 Task: Create a Workspace WS0000000017 in Trello with Workspace Type as ENGINEERING-IT and Workspace Description as WD0000000017. Invite a Team Member mailaustralia7@gmail.com to Workspace WS0000000017 in Trello. Invite a Team Member nikrathi889@gmail.com to Workspace WS0000000017 in Trello. Invite a Team Member carxxstreet791@gmail.com to Workspace WS0000000017 in Trello. Invite a Team Member prateek.ku2001@gmail.com to Workspace WS0000000017 in Trello
Action: Mouse moved to (407, 46)
Screenshot: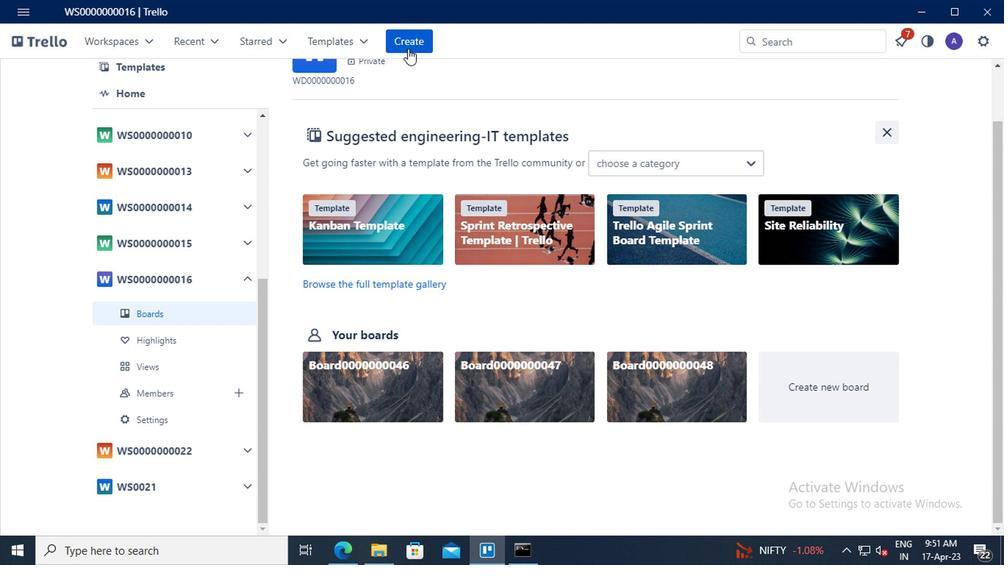 
Action: Mouse pressed left at (407, 46)
Screenshot: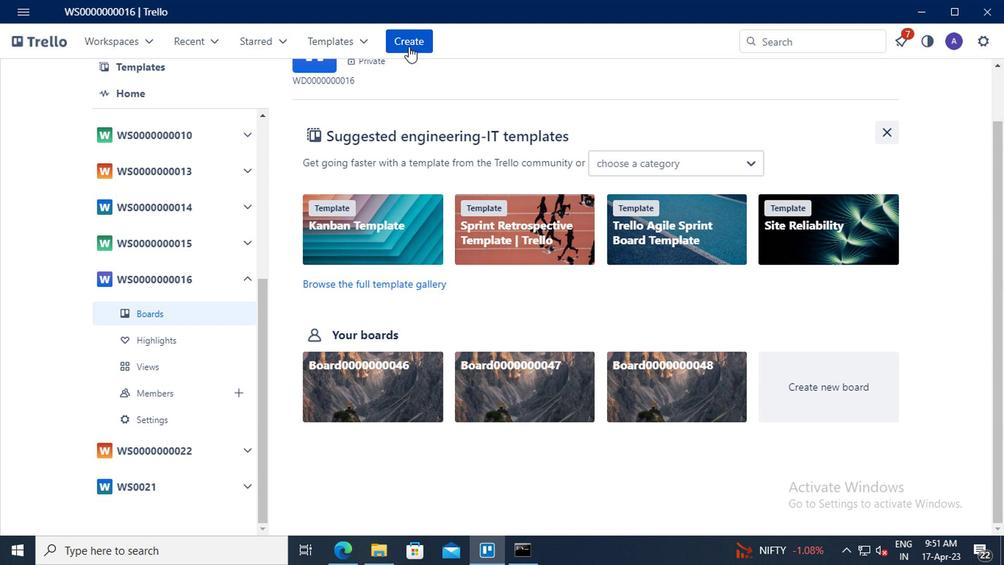 
Action: Mouse moved to (425, 194)
Screenshot: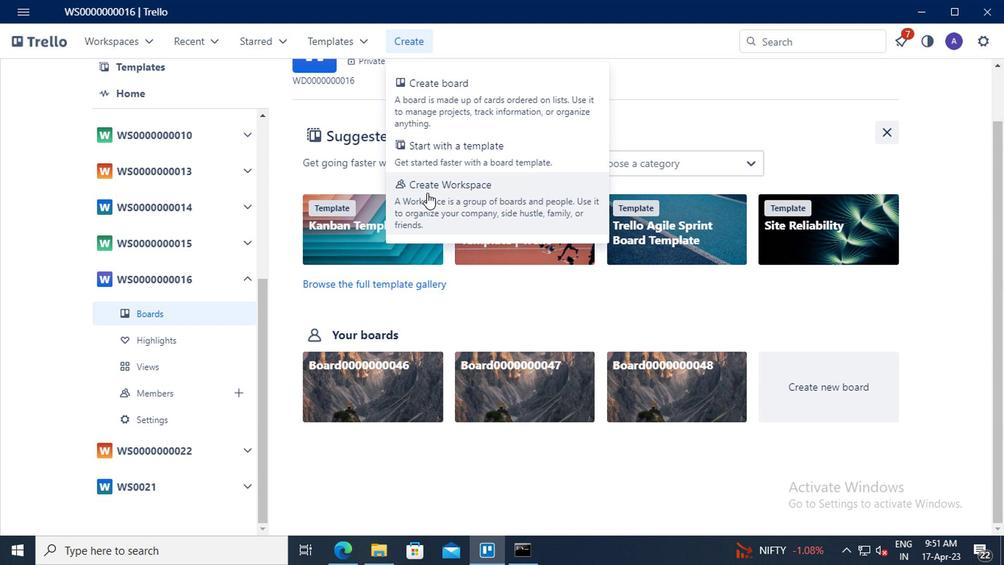 
Action: Mouse pressed left at (425, 194)
Screenshot: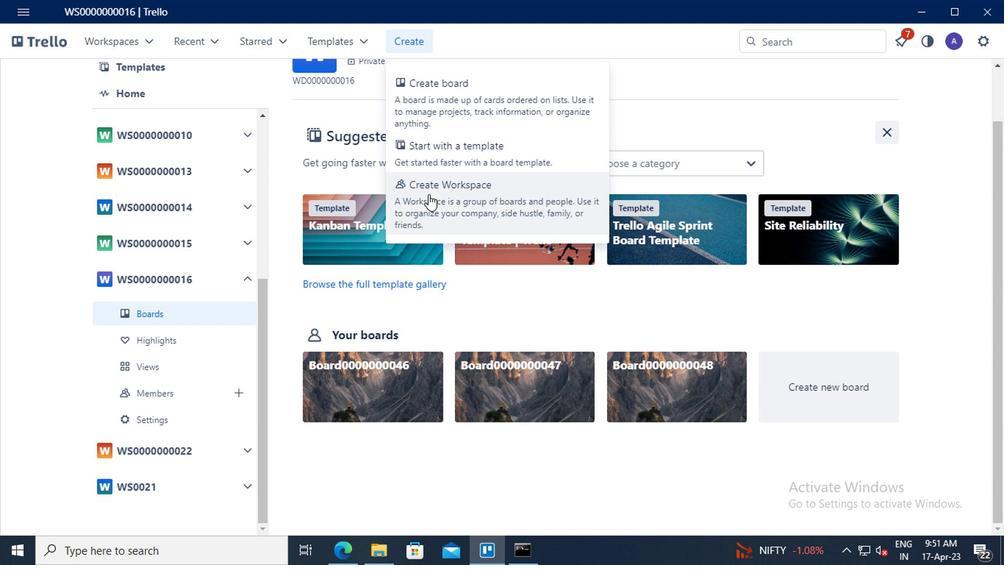
Action: Mouse moved to (234, 229)
Screenshot: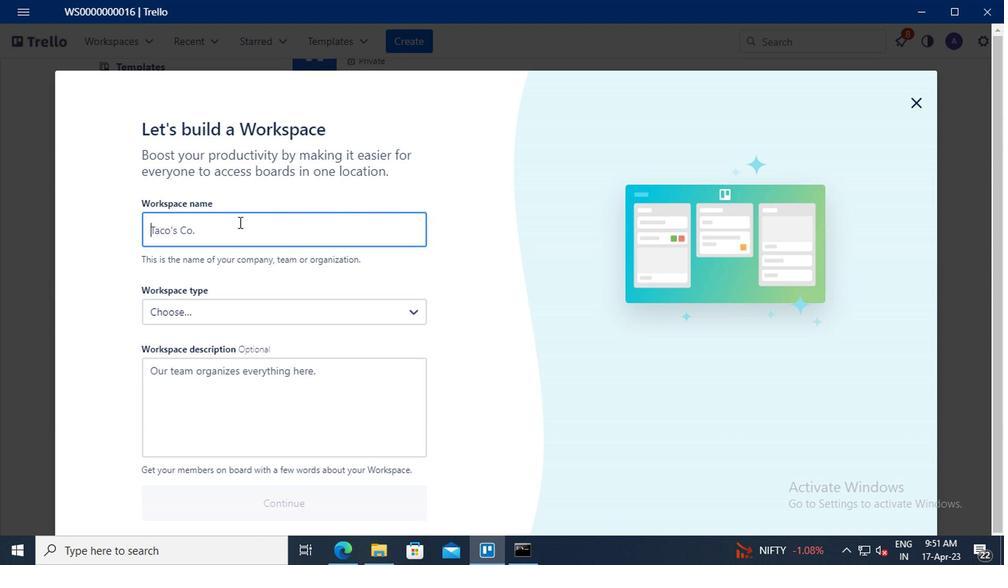 
Action: Mouse pressed left at (234, 229)
Screenshot: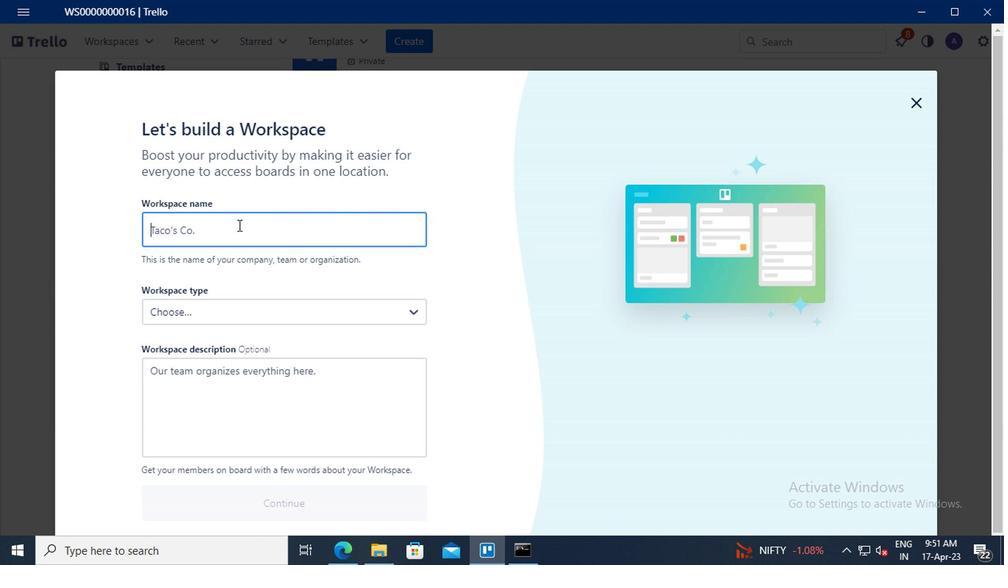 
Action: Key pressed <Key.shift>WS0000000017
Screenshot: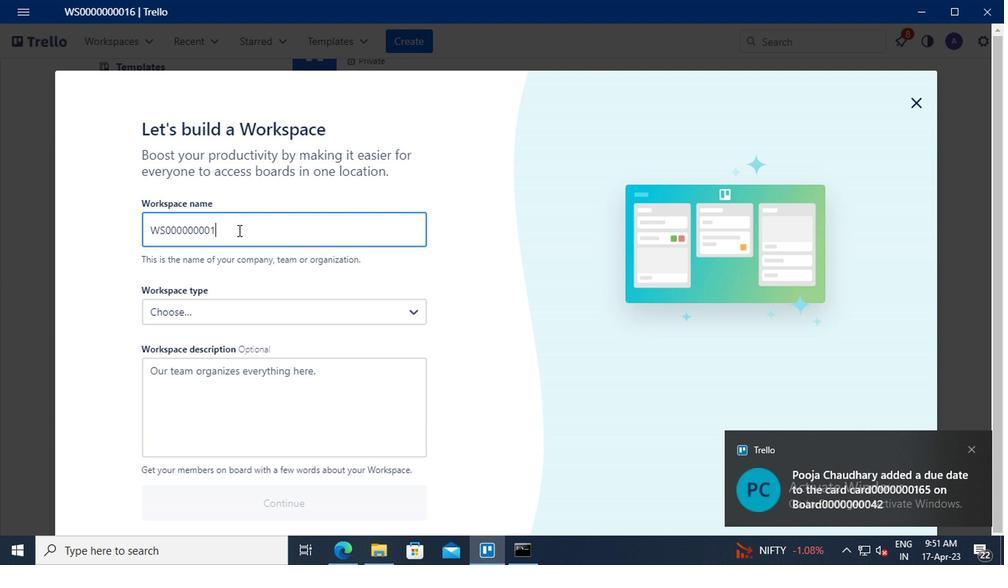 
Action: Mouse moved to (244, 313)
Screenshot: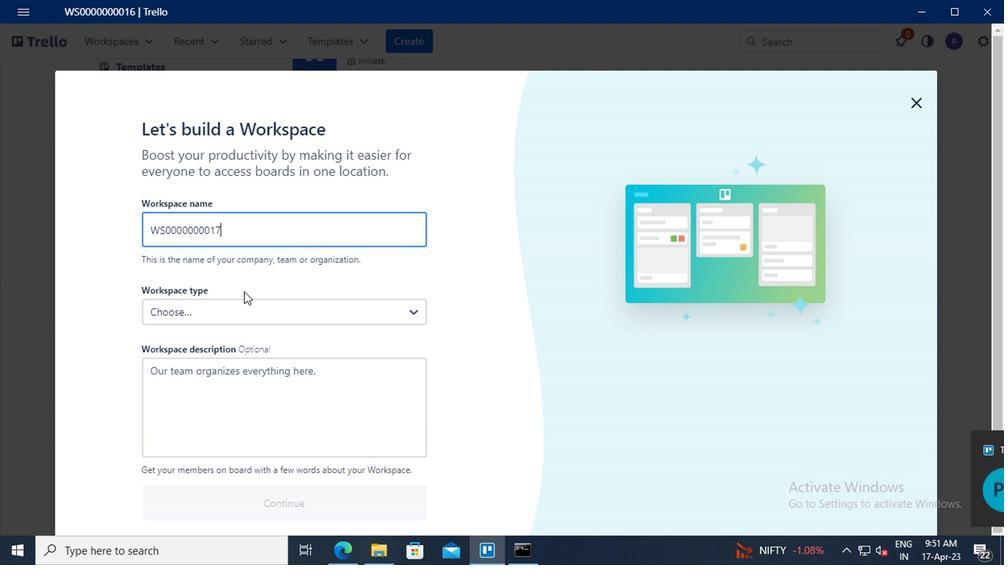 
Action: Mouse pressed left at (244, 313)
Screenshot: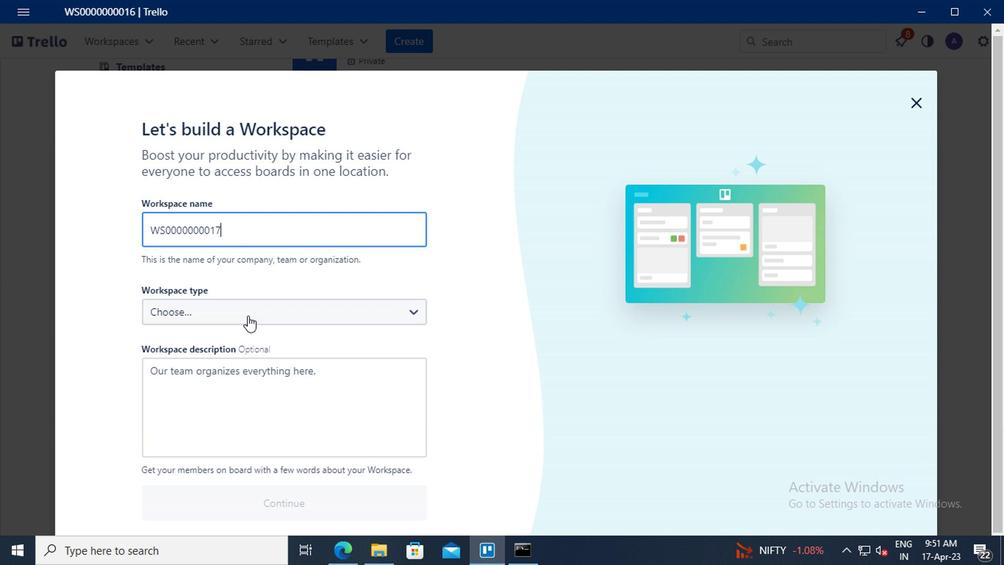 
Action: Mouse moved to (222, 483)
Screenshot: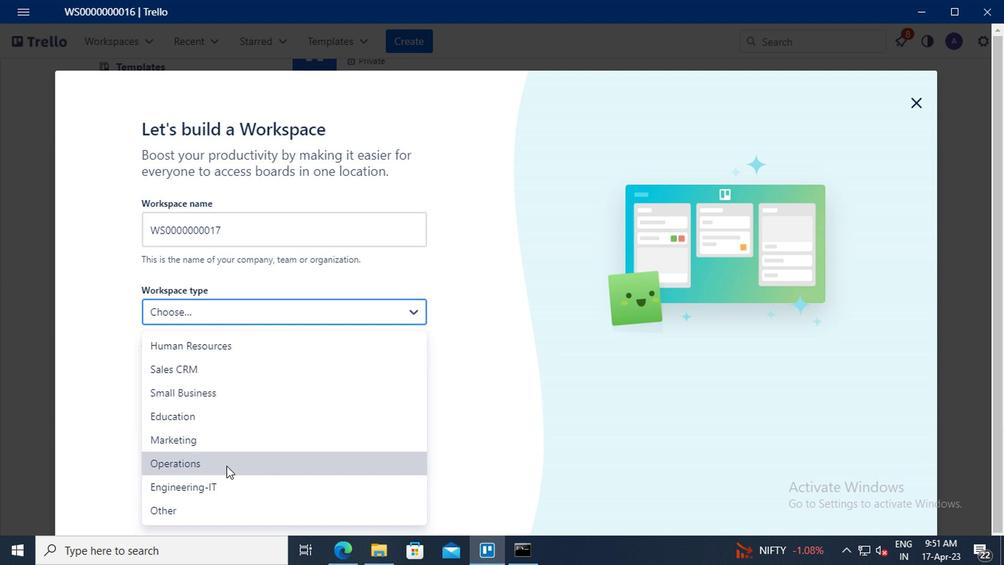 
Action: Mouse pressed left at (222, 483)
Screenshot: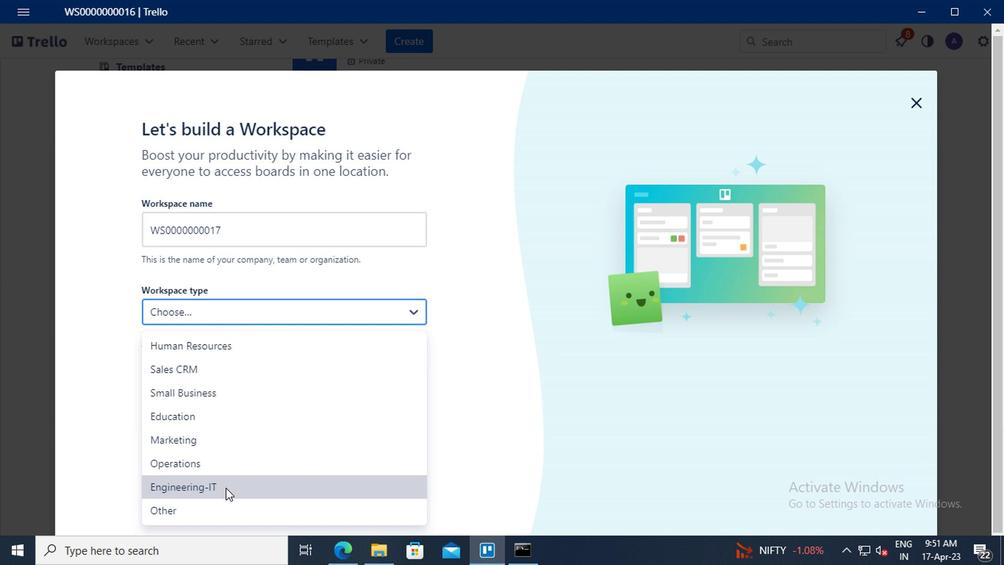 
Action: Mouse moved to (201, 400)
Screenshot: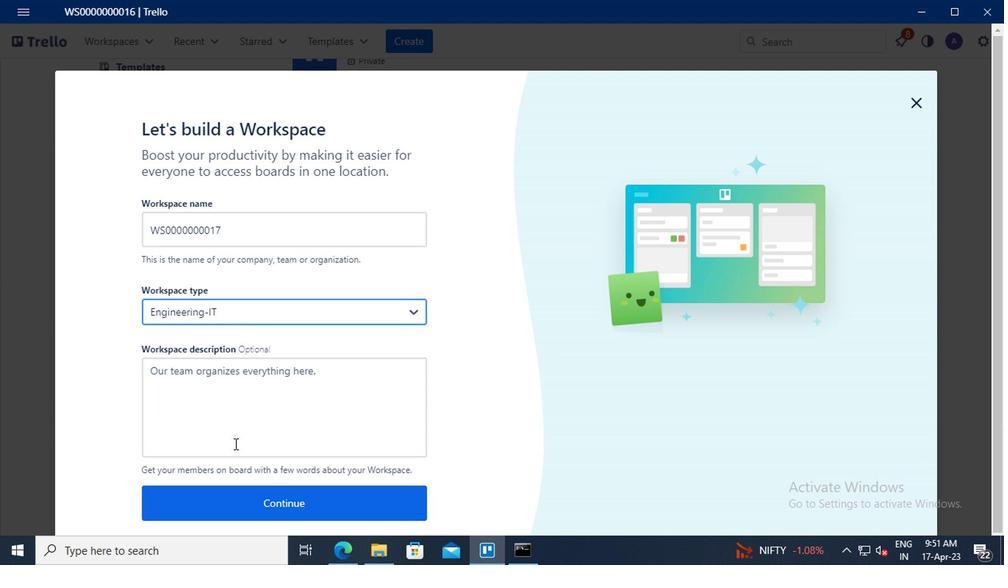 
Action: Mouse pressed left at (201, 400)
Screenshot: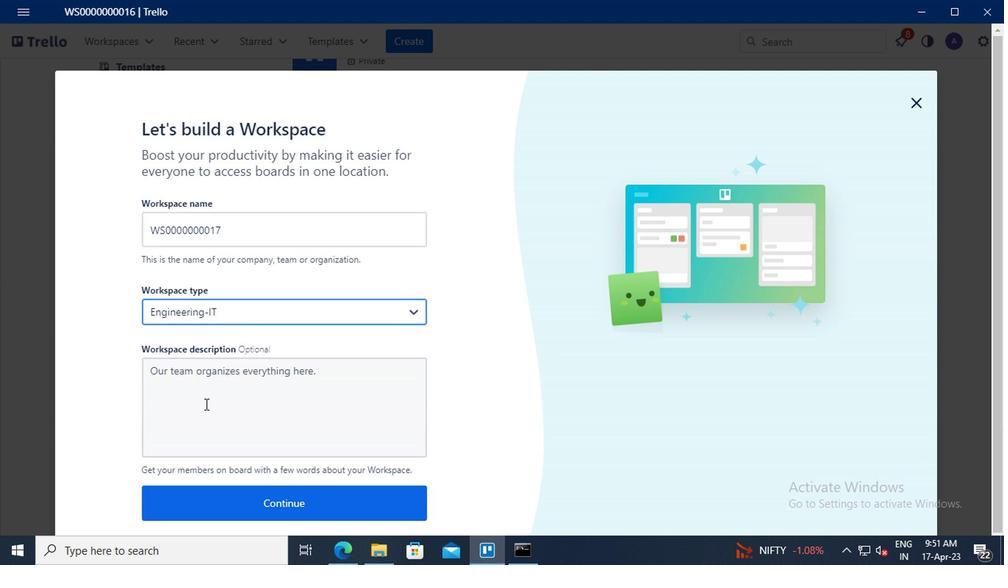
Action: Key pressed <Key.shift>WD0000000017
Screenshot: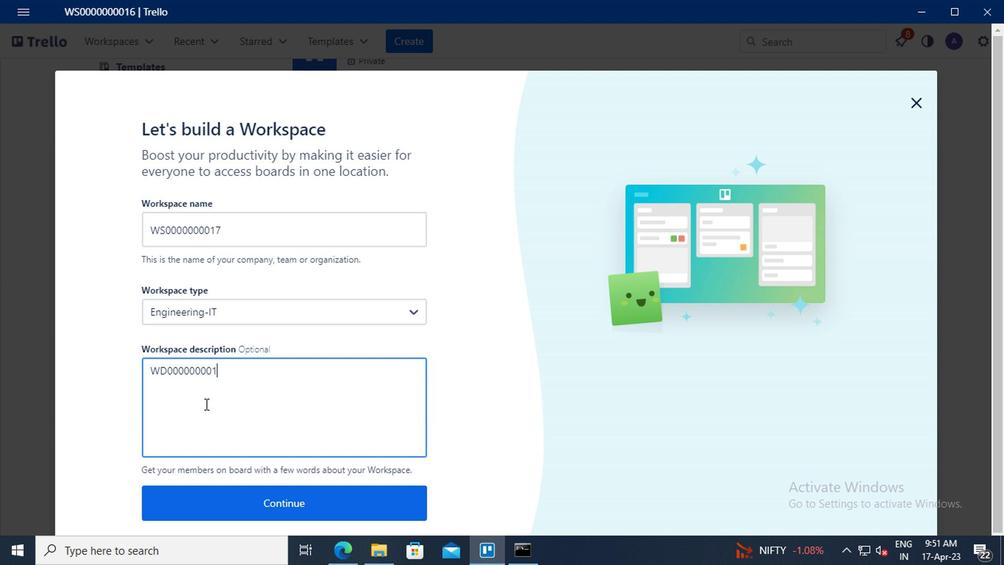 
Action: Mouse moved to (218, 492)
Screenshot: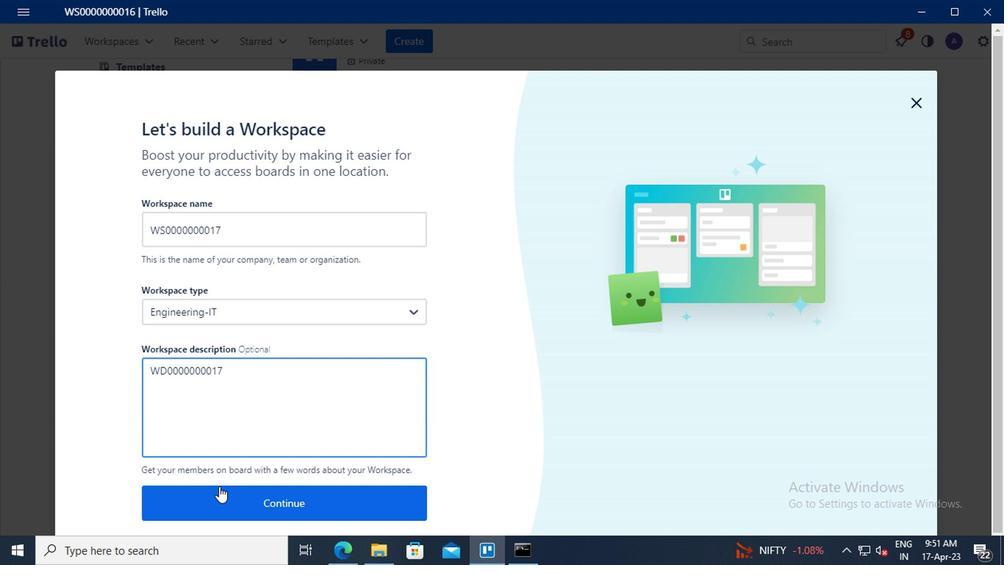 
Action: Mouse pressed left at (218, 492)
Screenshot: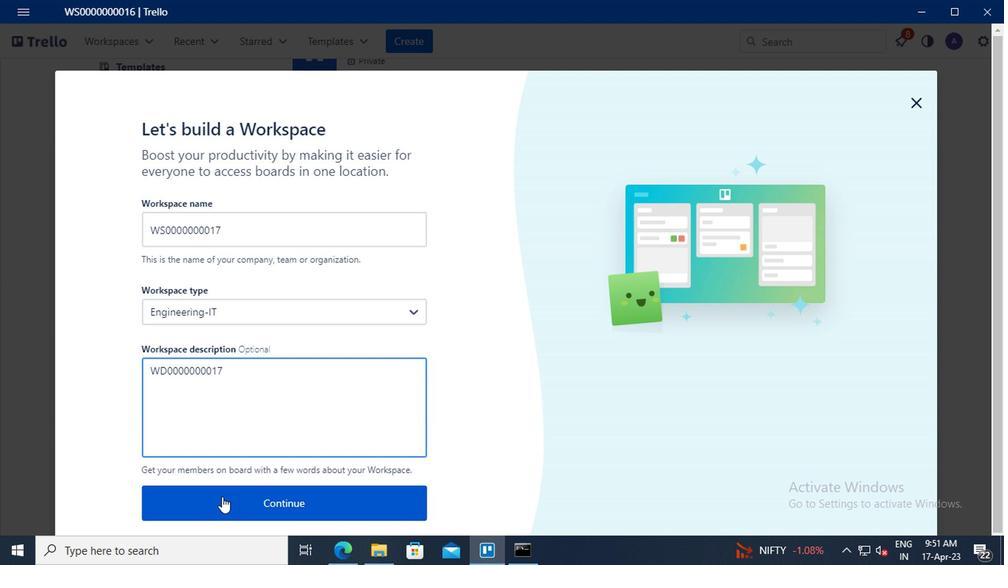 
Action: Mouse moved to (285, 349)
Screenshot: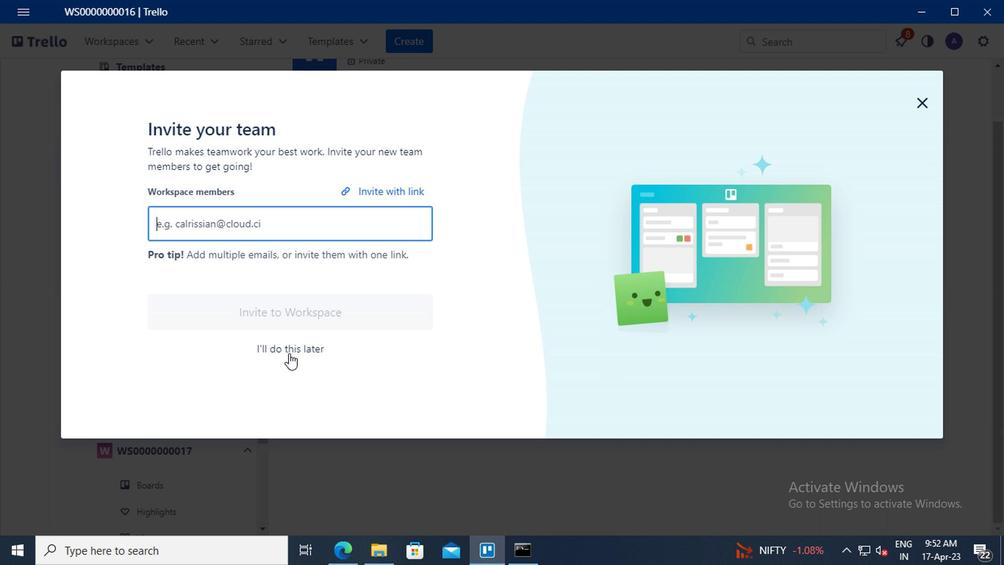 
Action: Mouse pressed left at (285, 349)
Screenshot: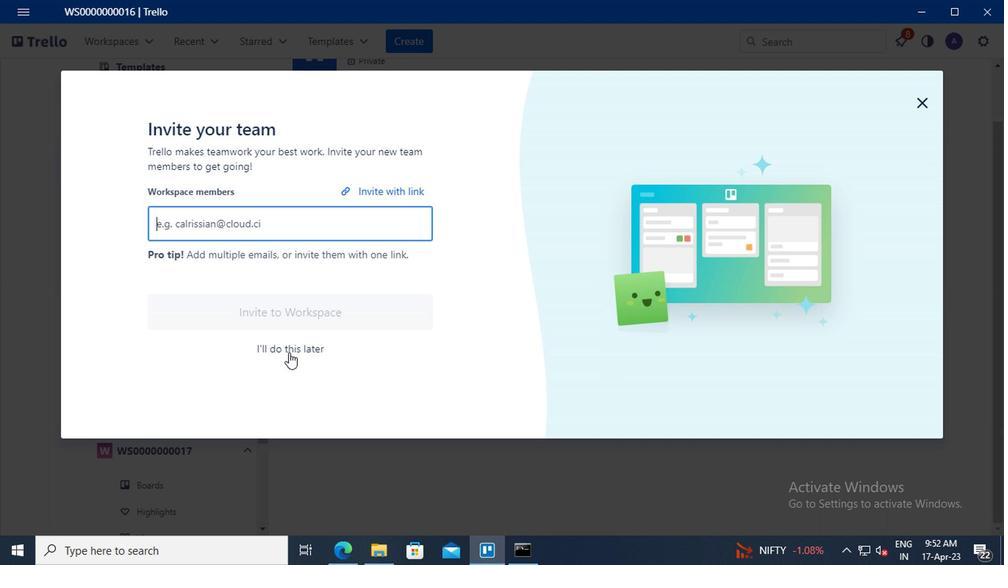 
Action: Mouse moved to (792, 99)
Screenshot: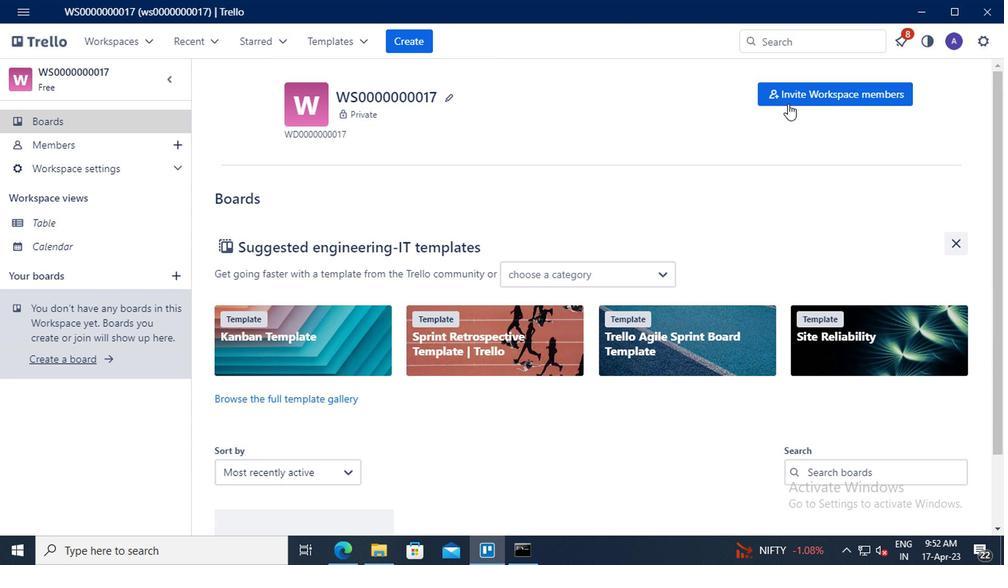 
Action: Mouse pressed left at (792, 99)
Screenshot: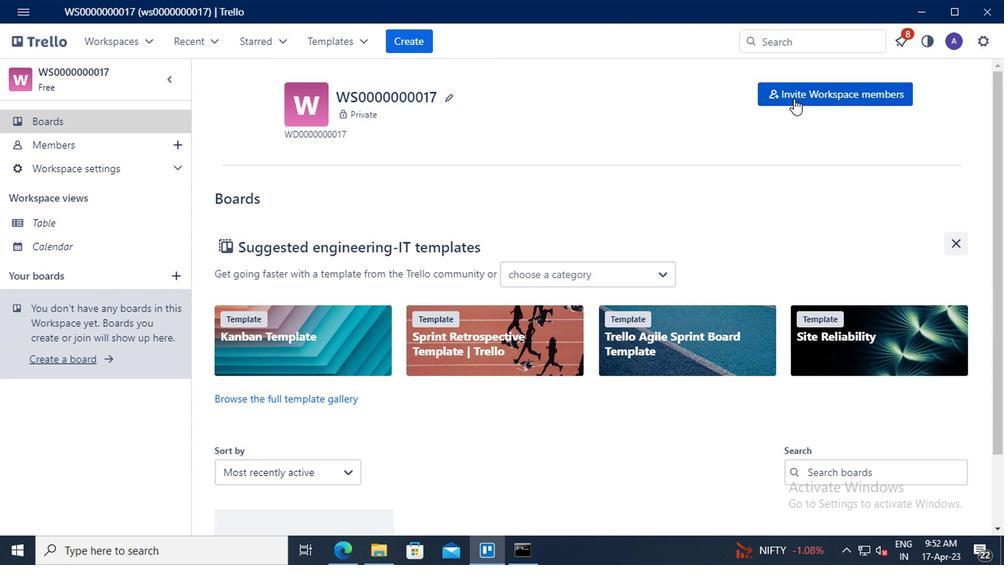 
Action: Mouse moved to (344, 267)
Screenshot: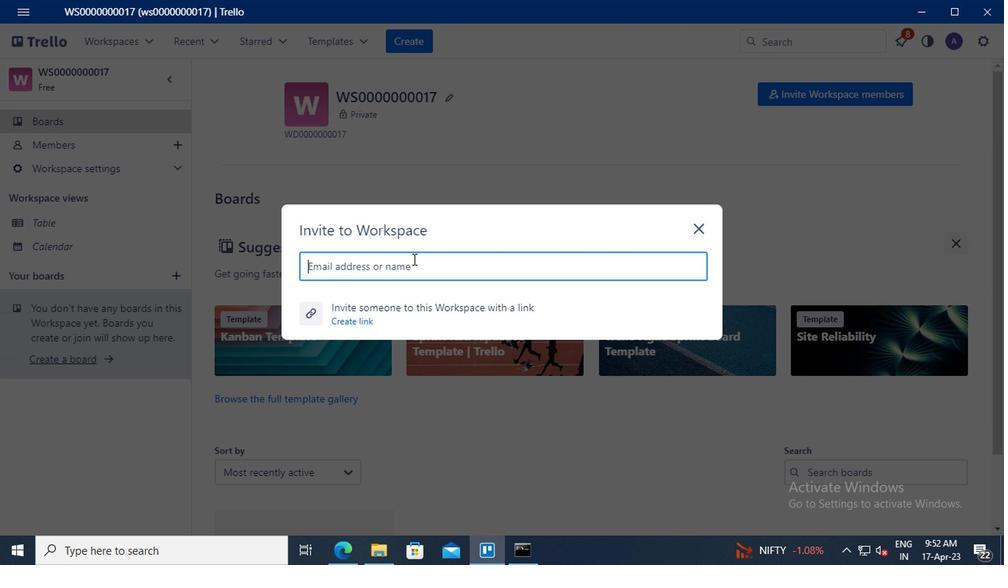 
Action: Mouse pressed left at (344, 267)
Screenshot: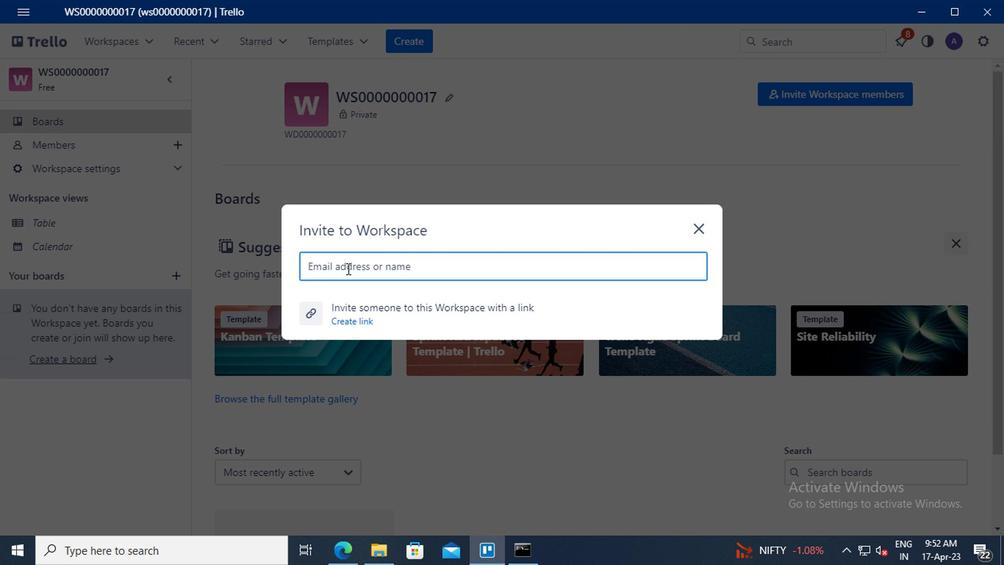
Action: Key pressed MAILAUSTRALIA7<Key.shift>@GMAIL.COM
Screenshot: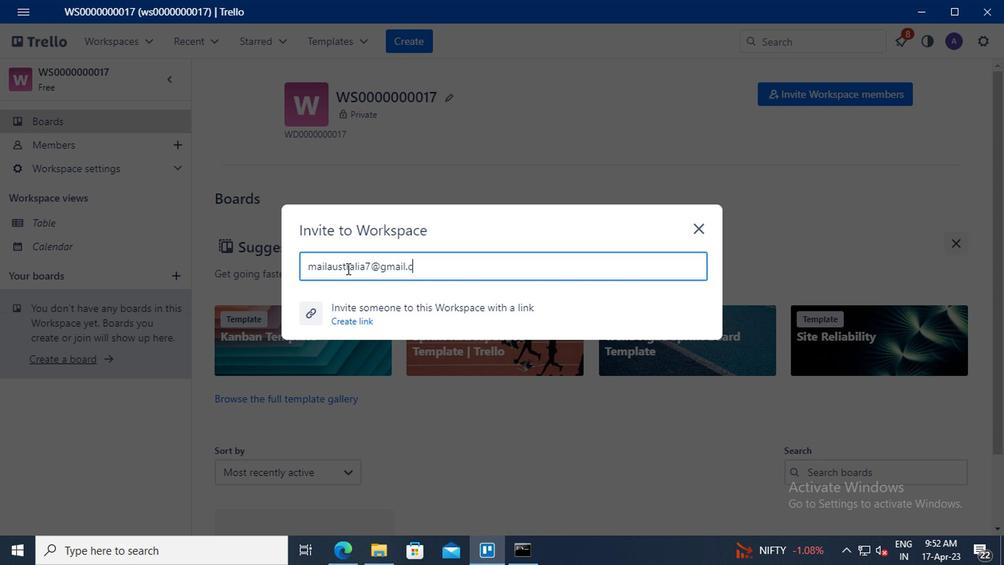 
Action: Mouse moved to (353, 309)
Screenshot: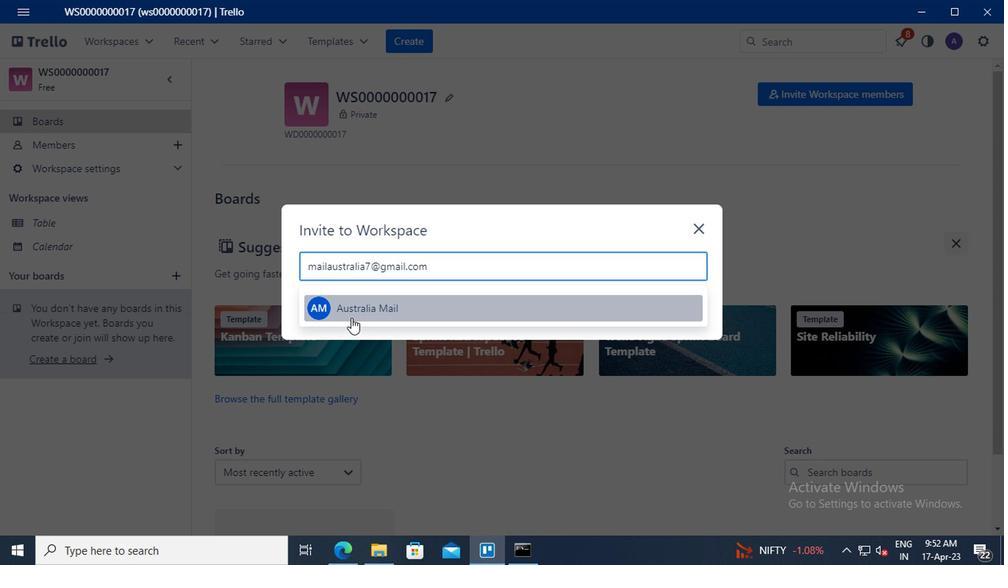 
Action: Mouse pressed left at (353, 309)
Screenshot: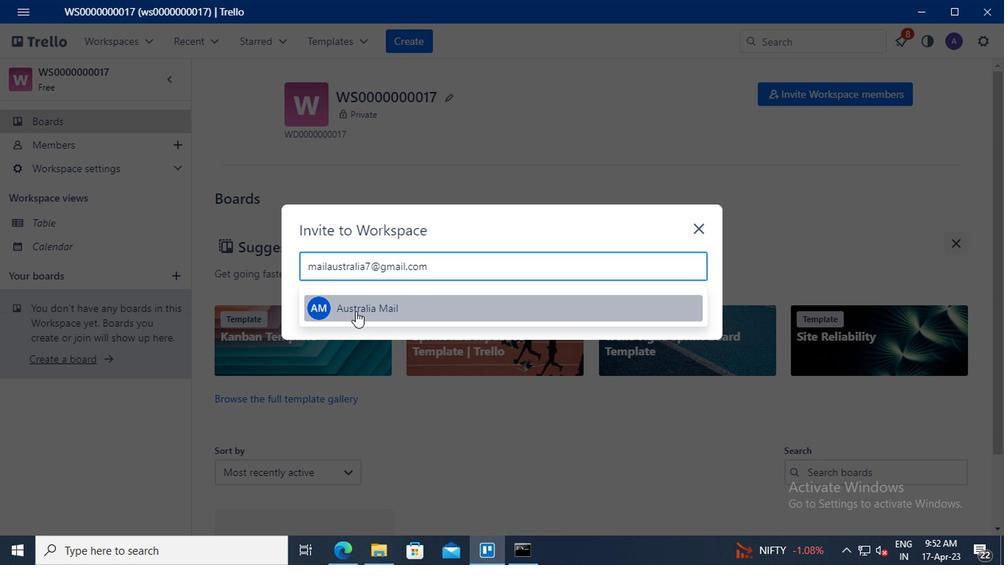
Action: Mouse moved to (666, 230)
Screenshot: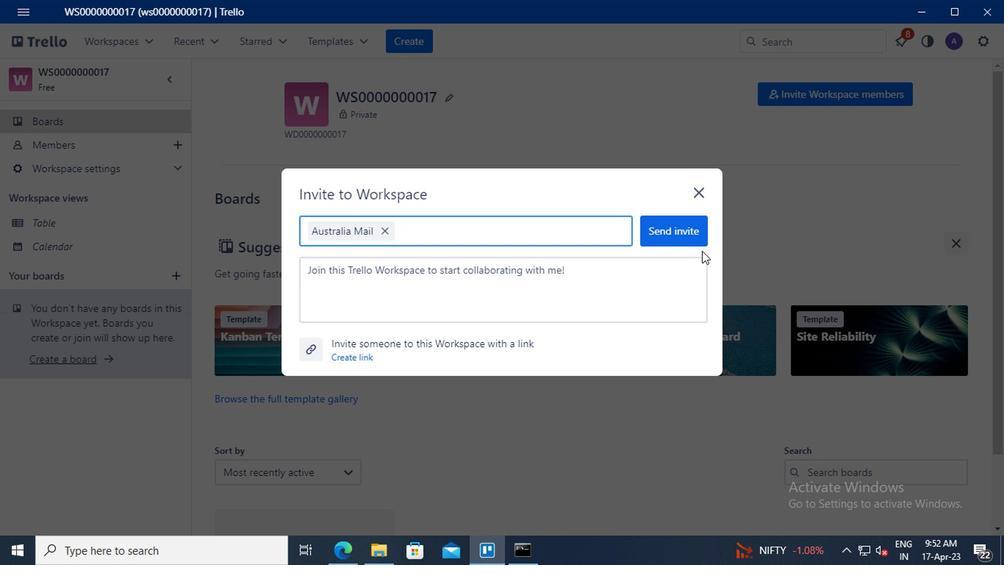
Action: Mouse pressed left at (666, 230)
Screenshot: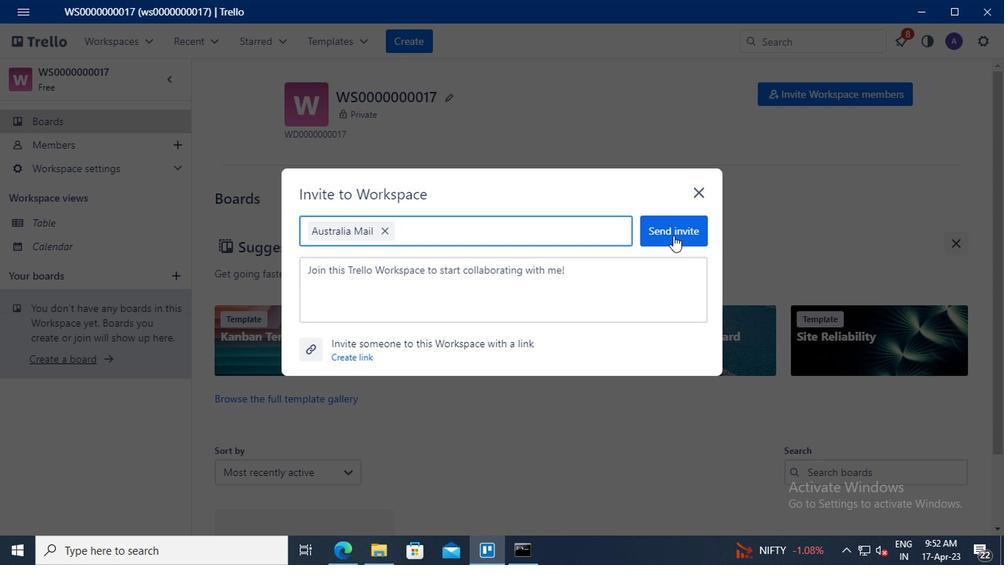 
Action: Mouse moved to (806, 103)
Screenshot: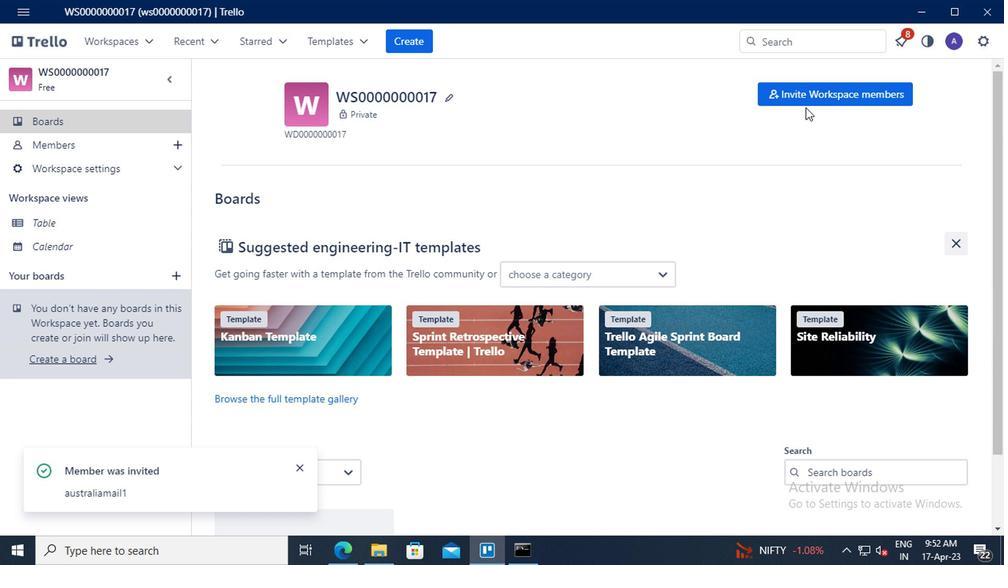 
Action: Mouse pressed left at (806, 103)
Screenshot: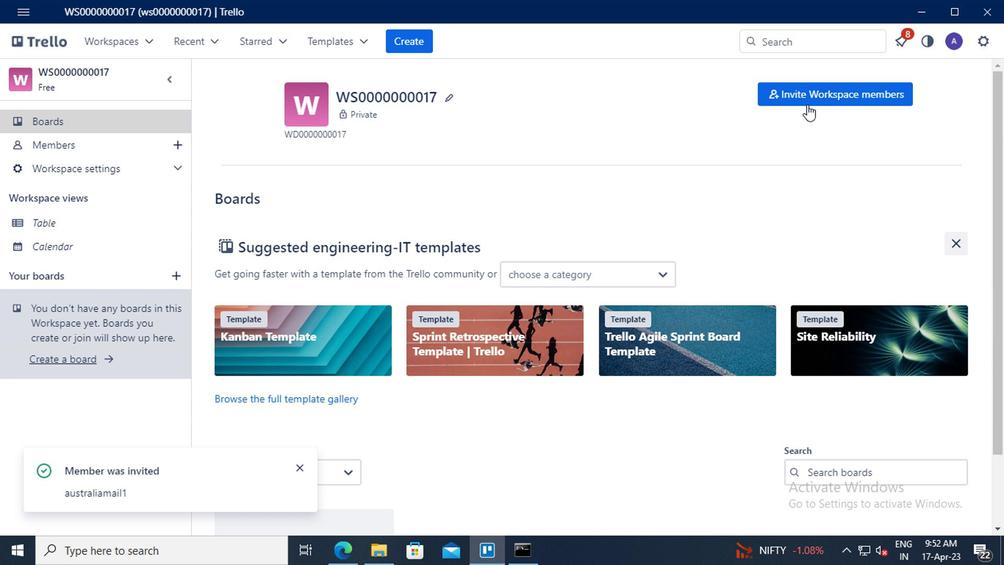 
Action: Mouse moved to (395, 264)
Screenshot: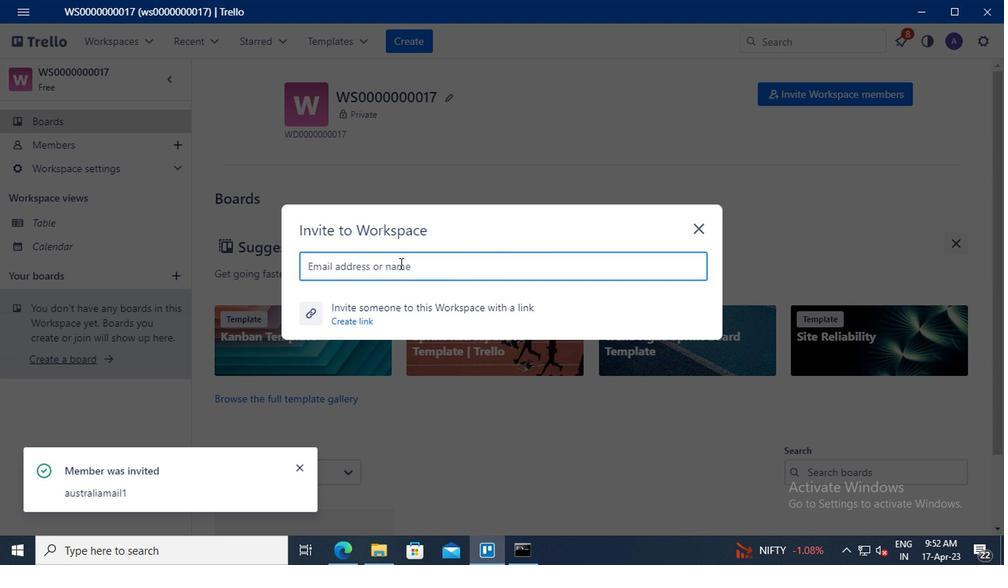 
Action: Mouse pressed left at (395, 264)
Screenshot: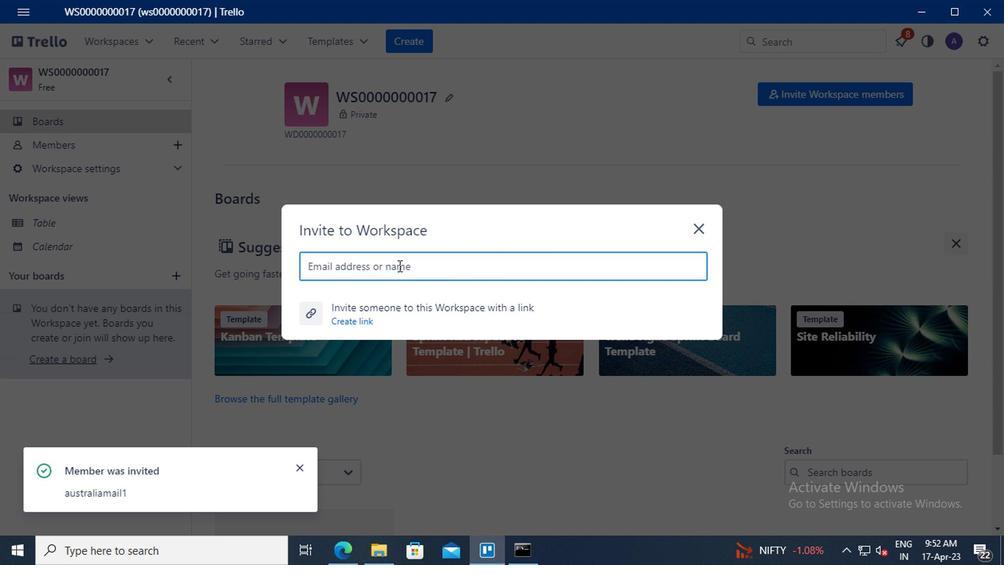 
Action: Key pressed NIKRATHI889<Key.shift>@GMAIL.COM
Screenshot: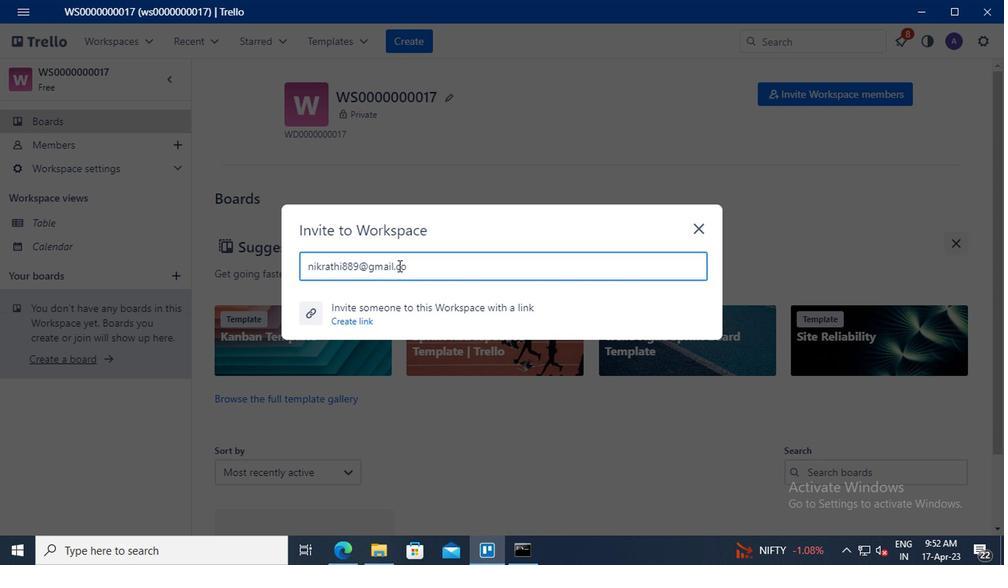 
Action: Mouse moved to (404, 301)
Screenshot: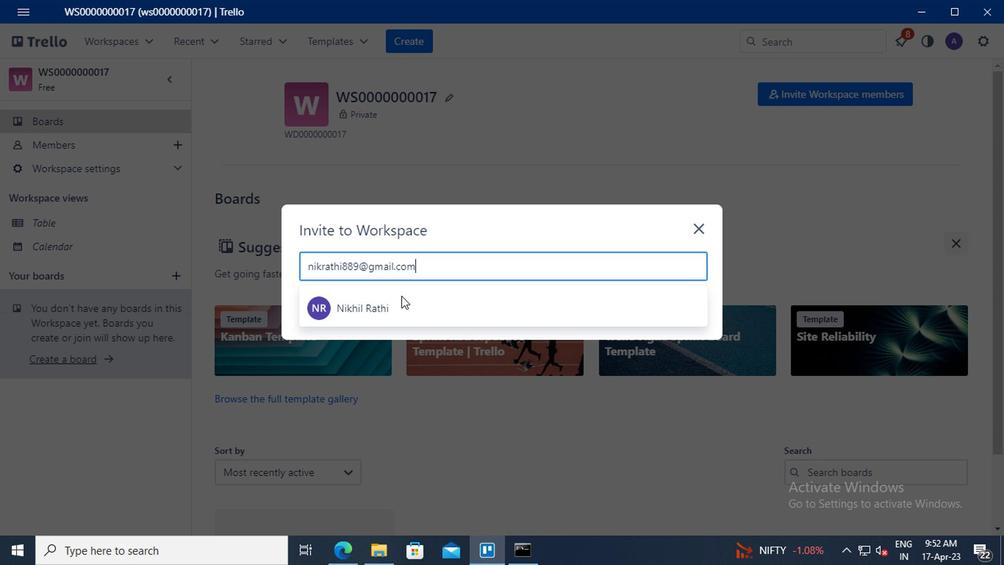 
Action: Mouse pressed left at (404, 301)
Screenshot: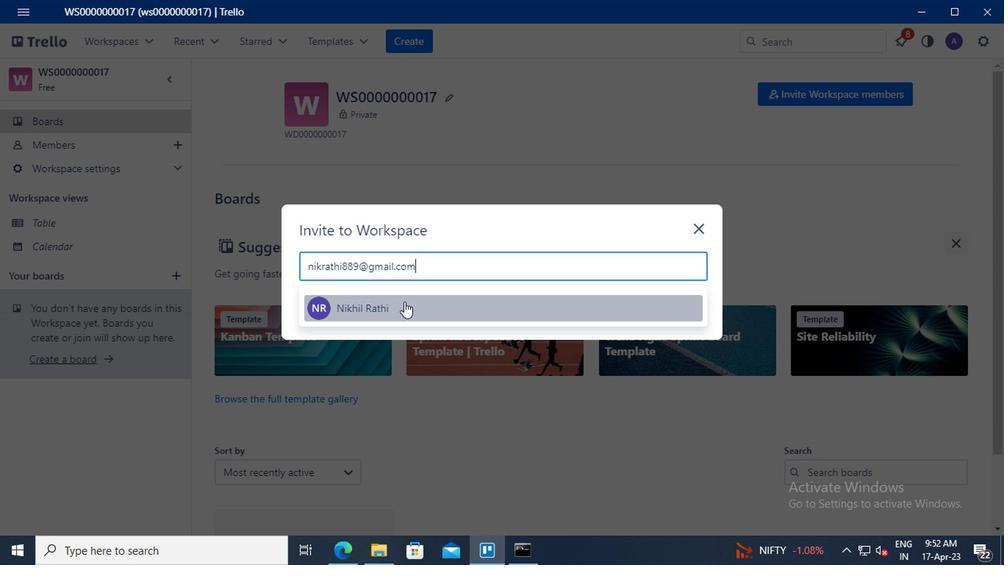 
Action: Mouse moved to (657, 235)
Screenshot: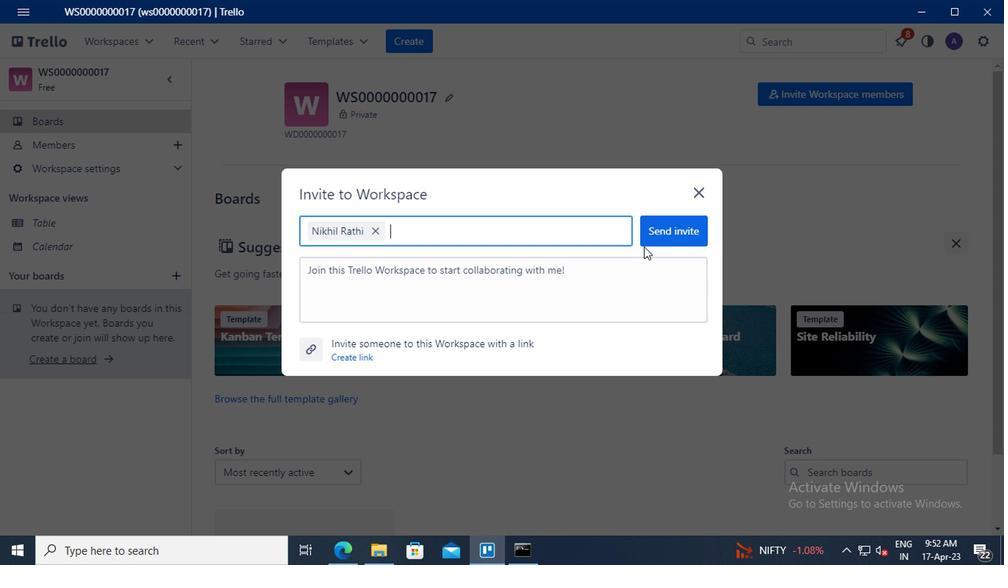 
Action: Mouse pressed left at (657, 235)
Screenshot: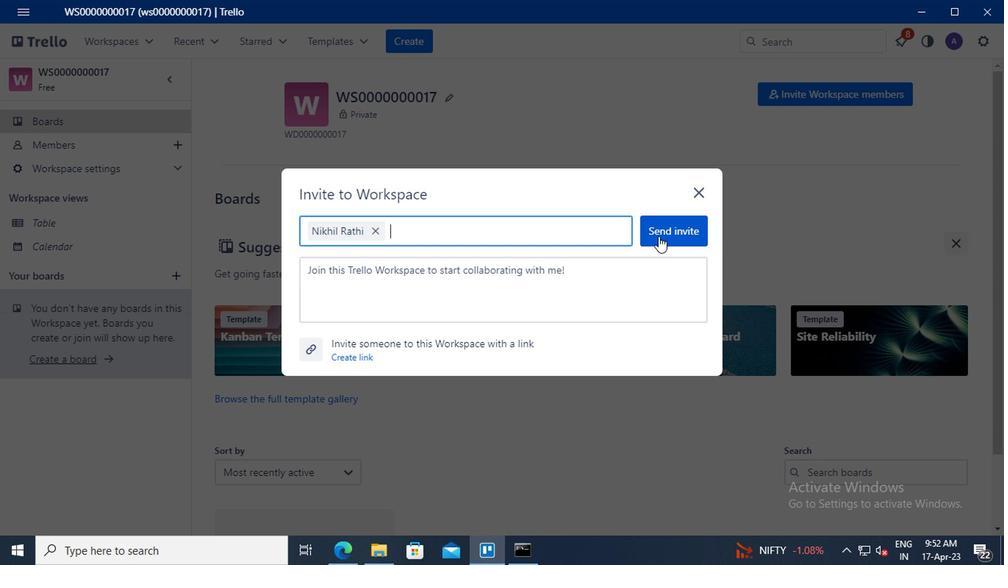 
Action: Mouse moved to (810, 100)
Screenshot: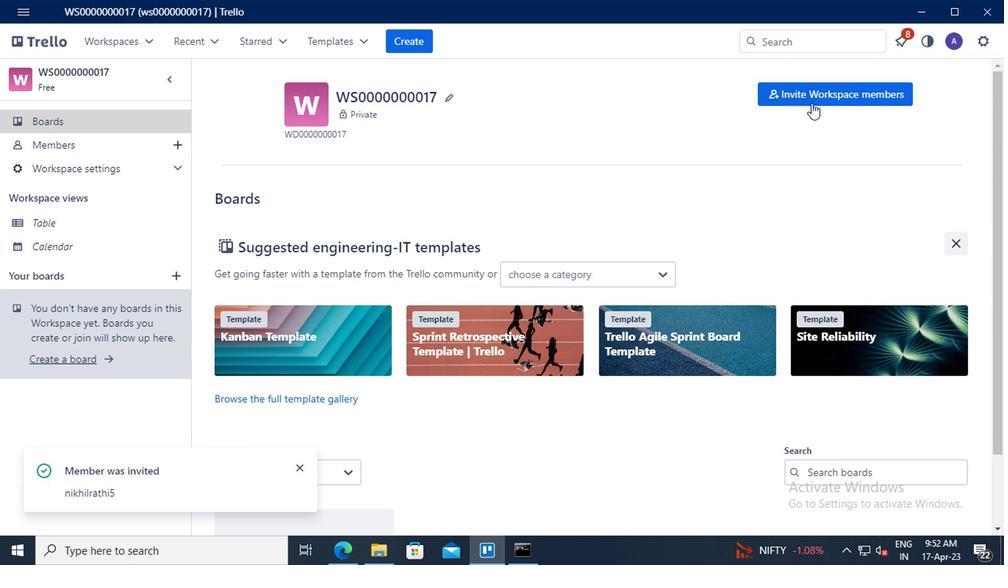 
Action: Mouse pressed left at (810, 100)
Screenshot: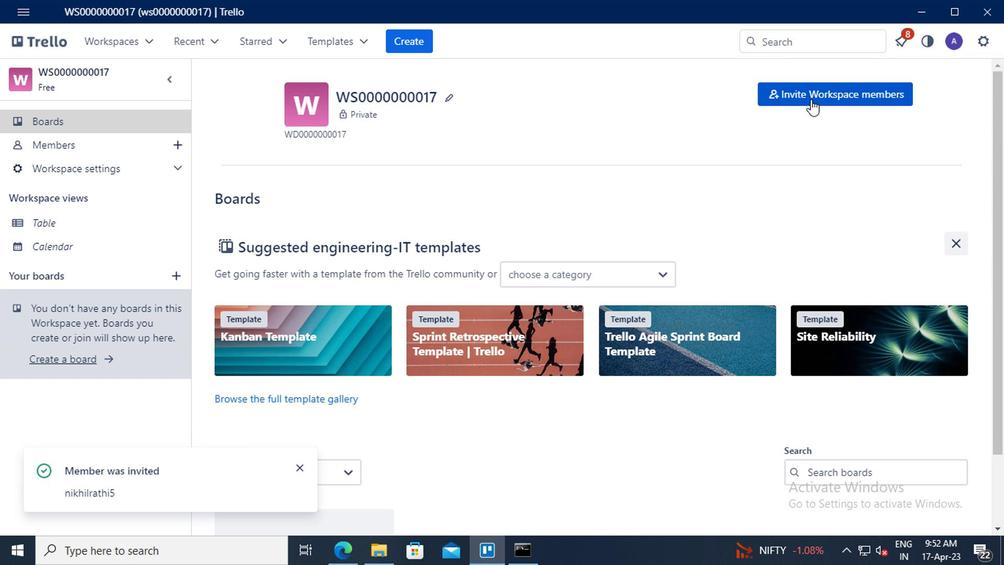
Action: Mouse moved to (324, 266)
Screenshot: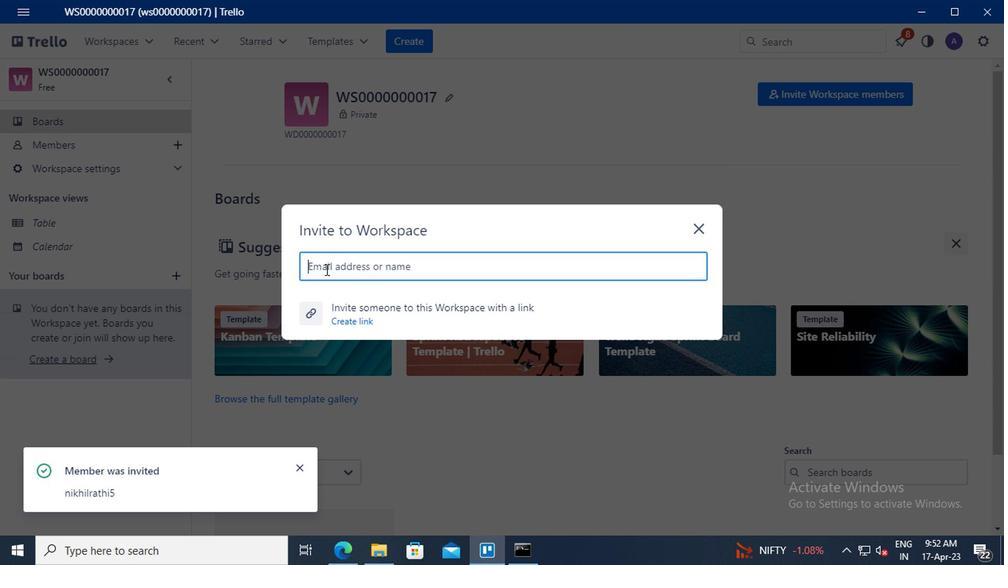 
Action: Mouse pressed left at (324, 266)
Screenshot: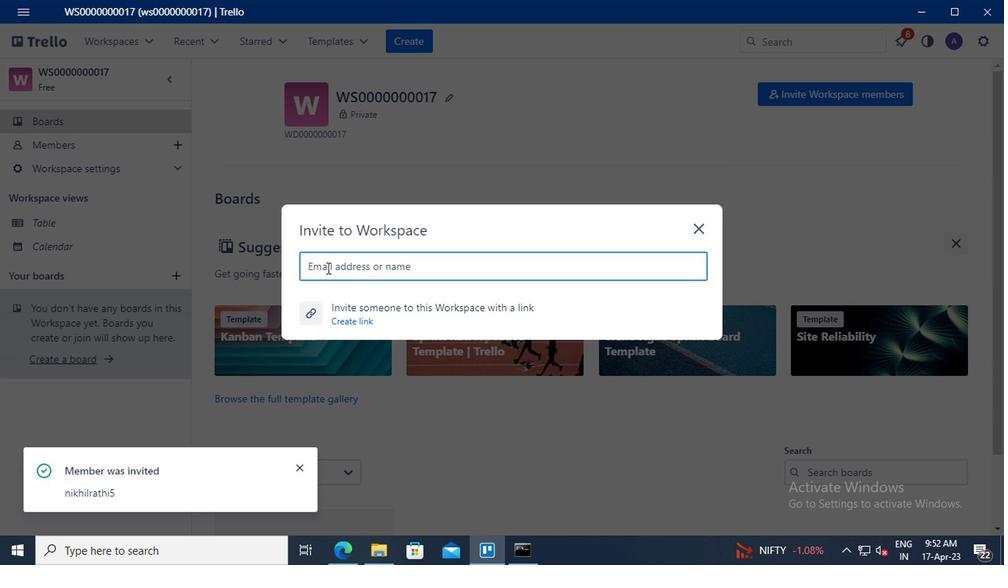 
Action: Key pressed CARXXSTREET791<Key.shift>@GMAIL.COM
Screenshot: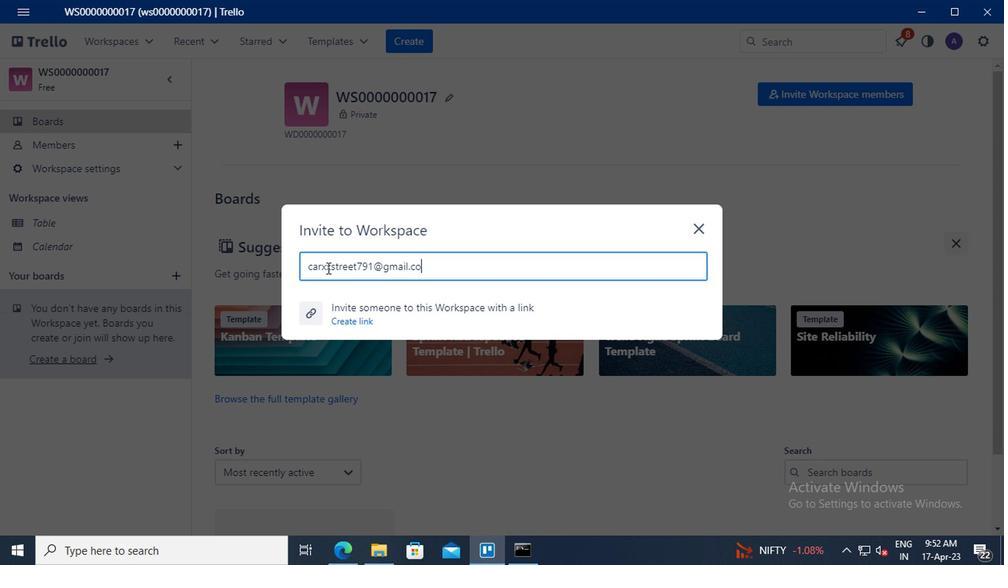 
Action: Mouse moved to (351, 300)
Screenshot: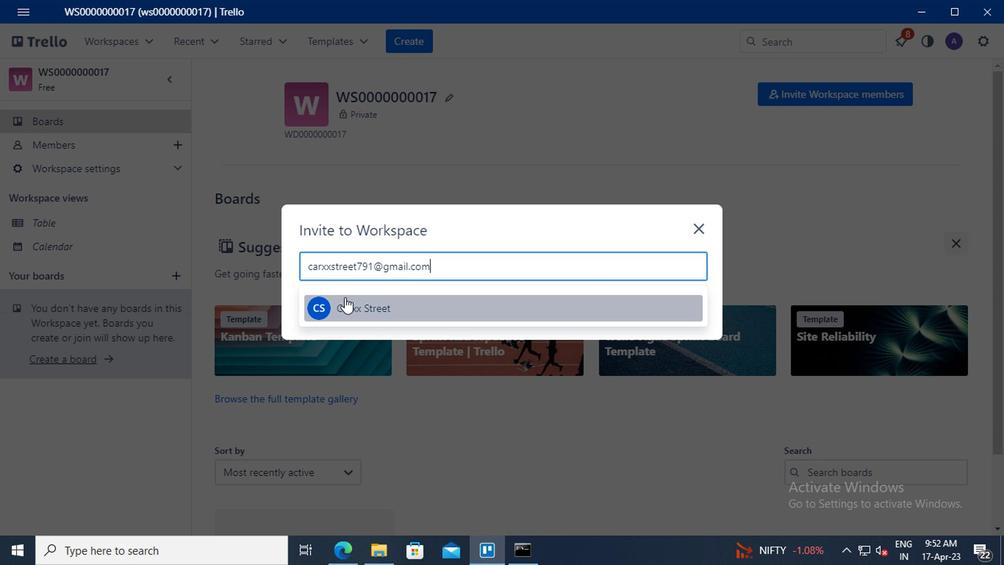 
Action: Mouse pressed left at (351, 300)
Screenshot: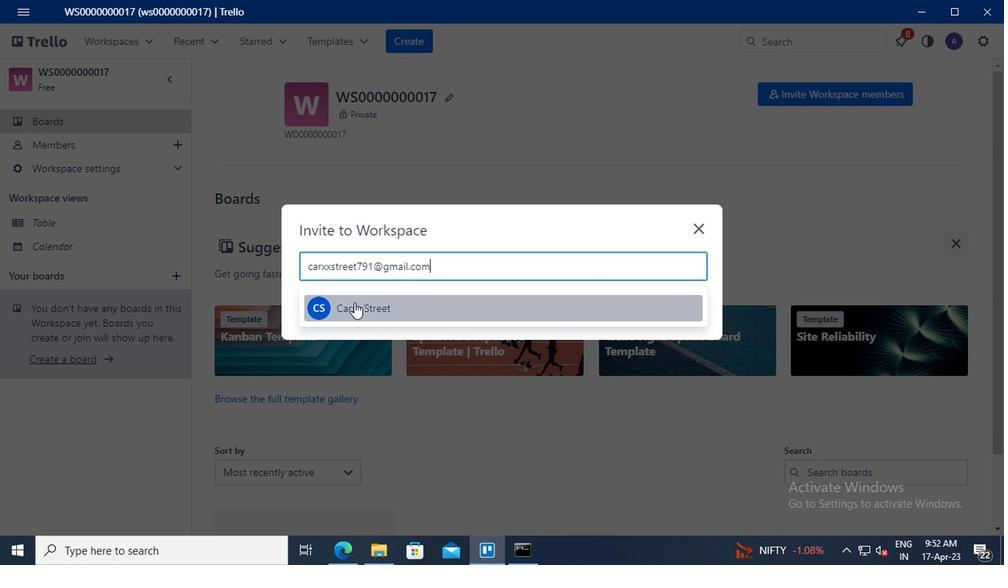 
Action: Mouse moved to (652, 233)
Screenshot: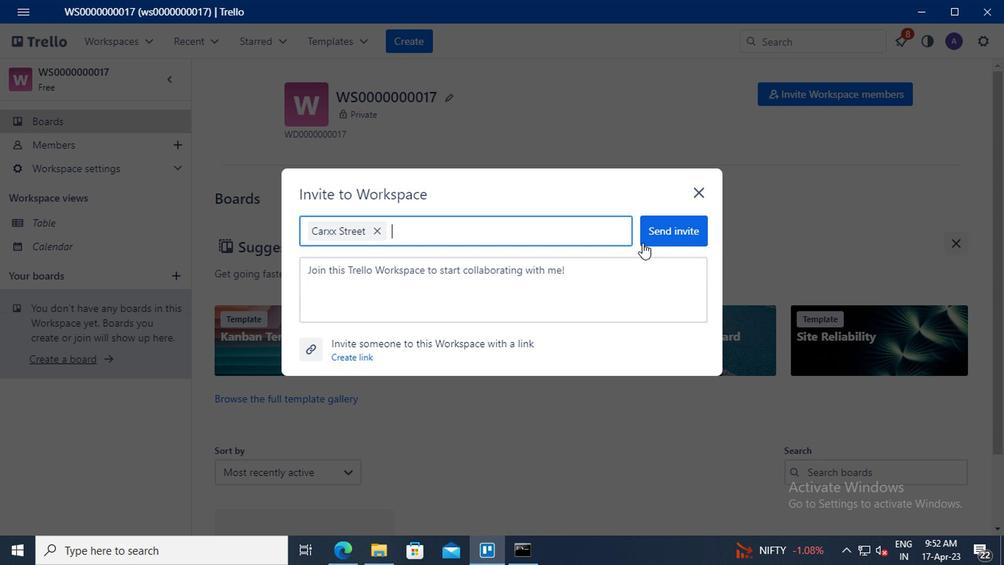 
Action: Mouse pressed left at (652, 233)
Screenshot: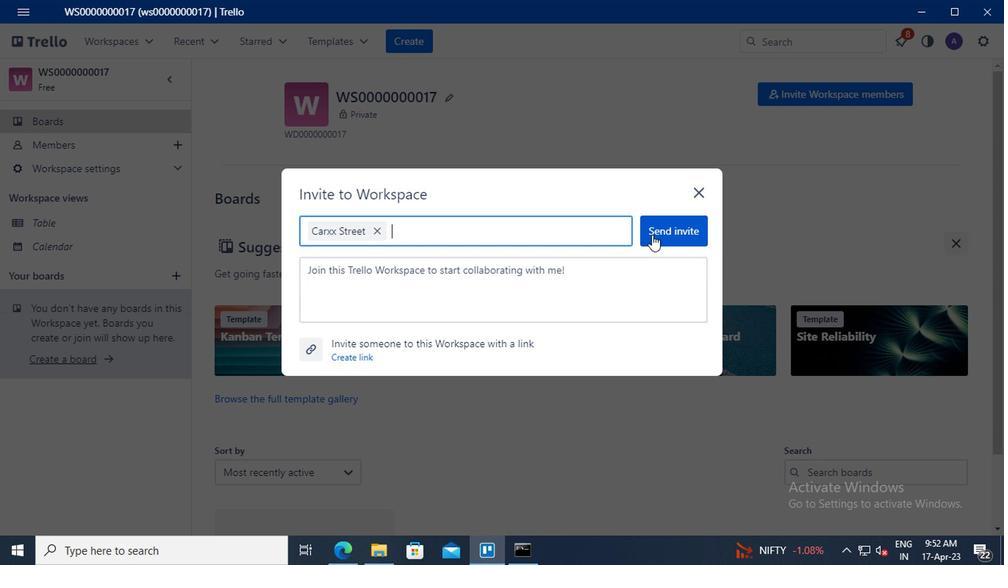 
Action: Mouse moved to (824, 97)
Screenshot: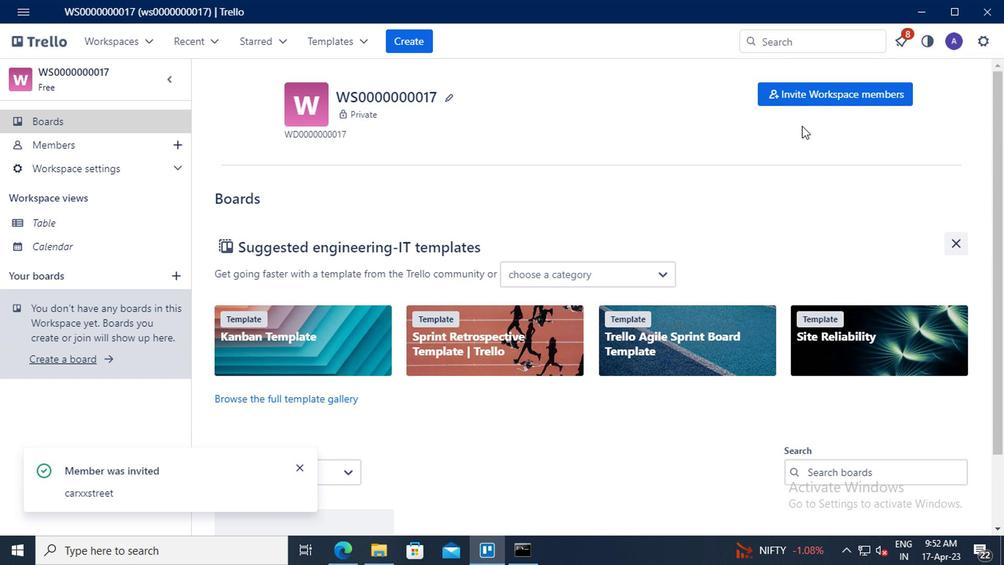 
Action: Mouse pressed left at (824, 97)
Screenshot: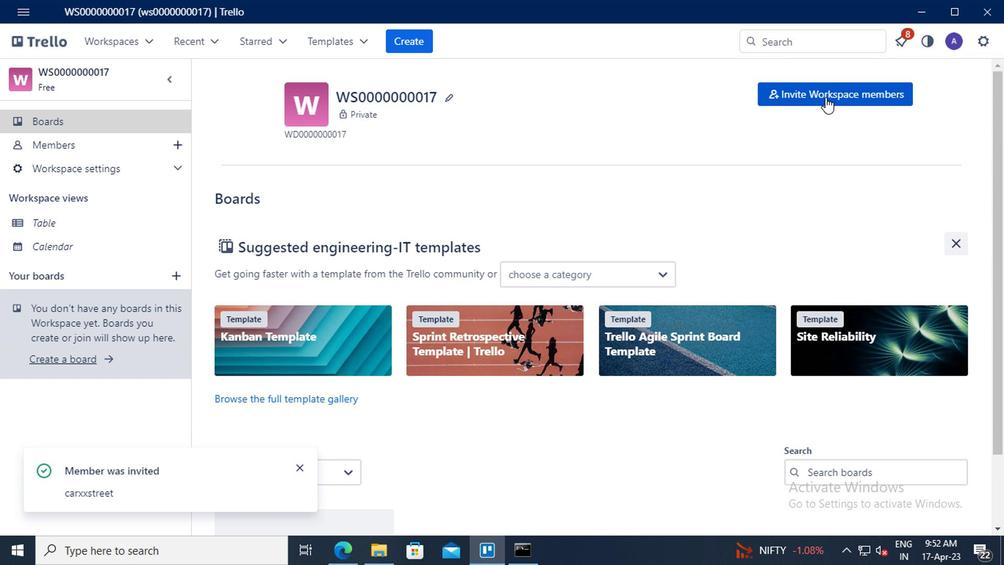
Action: Mouse moved to (446, 260)
Screenshot: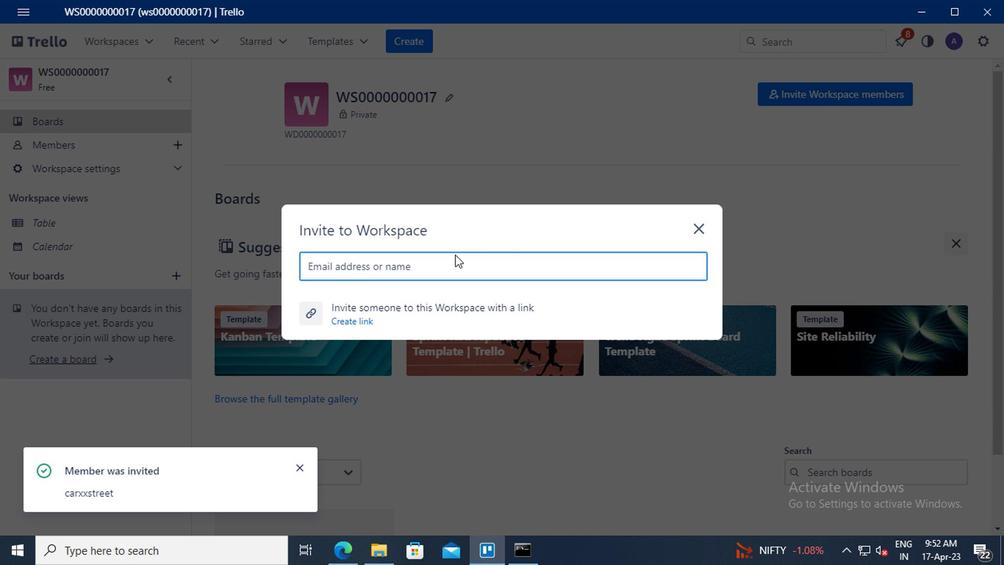 
Action: Mouse pressed left at (446, 260)
Screenshot: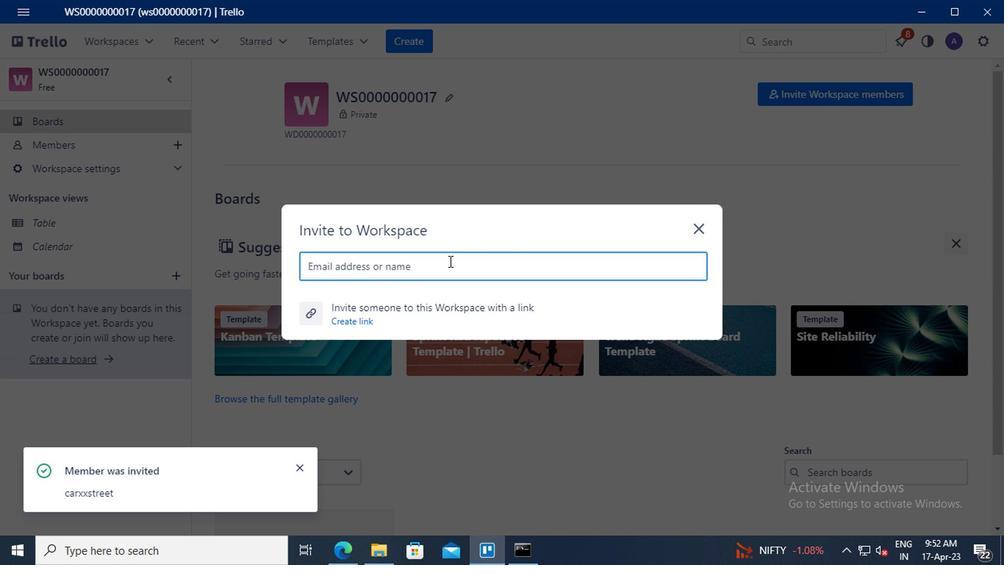 
Action: Key pressed PRATEEK.KU2001<Key.shift>@GMAIL.COM
Screenshot: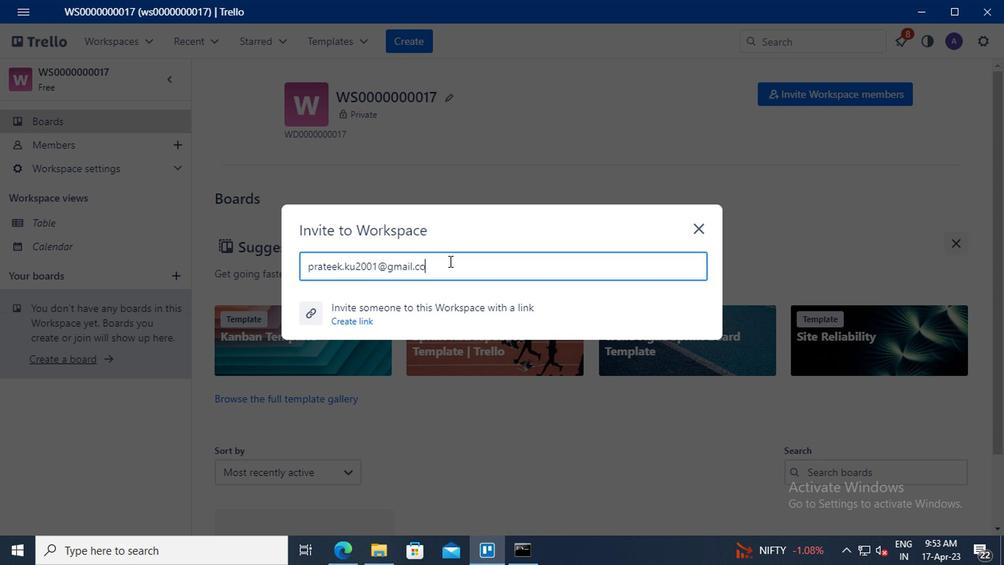 
Action: Mouse moved to (446, 305)
Screenshot: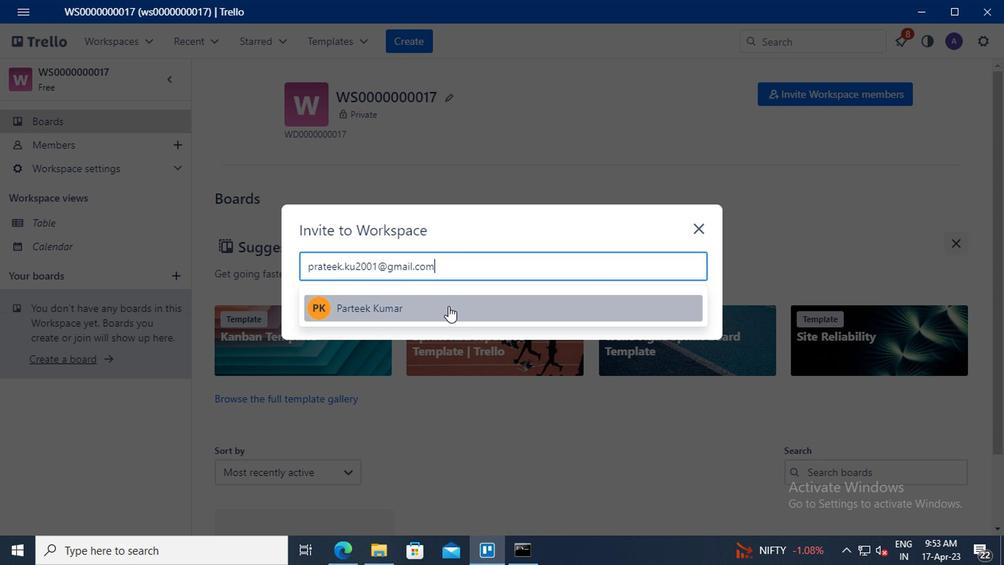 
Action: Mouse pressed left at (446, 305)
Screenshot: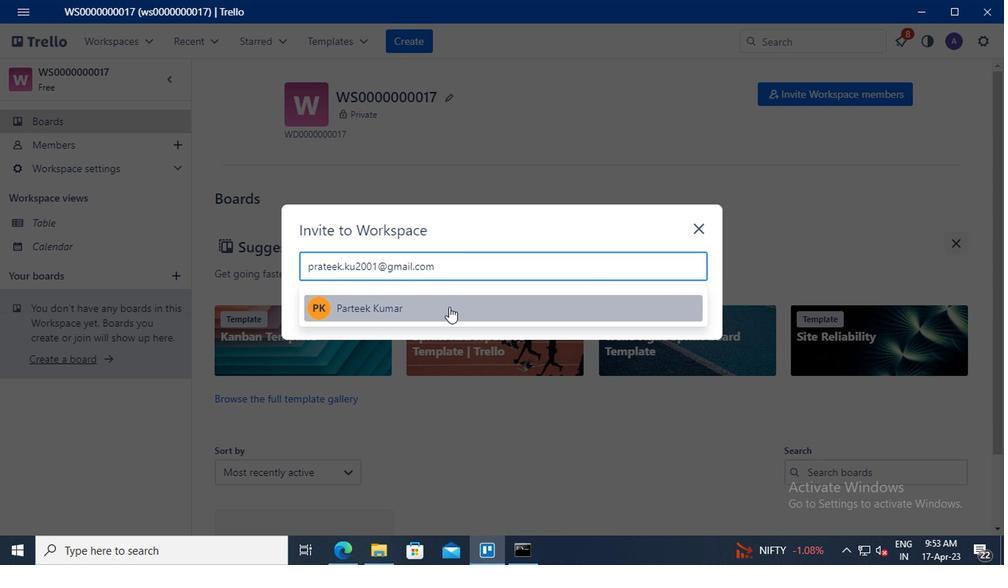 
Action: Mouse moved to (658, 239)
Screenshot: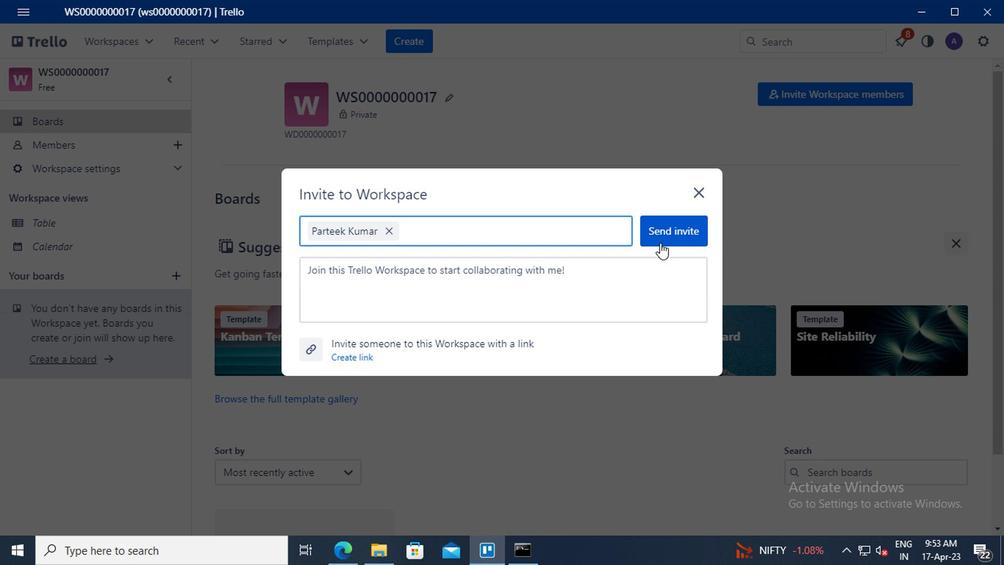 
Action: Mouse pressed left at (658, 239)
Screenshot: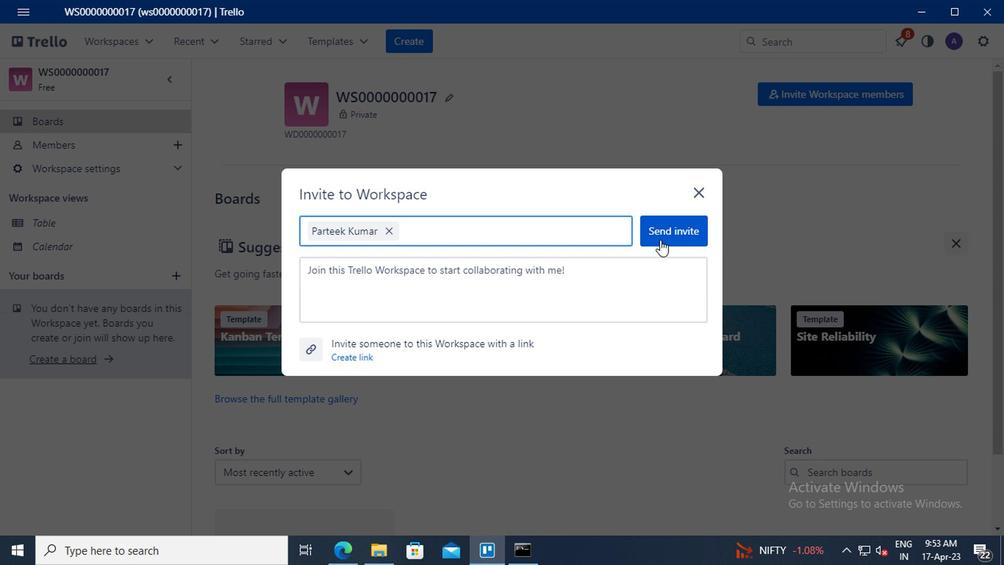 
